 Task: Insert the line start through the arrow.
Action: Mouse moved to (628, 331)
Screenshot: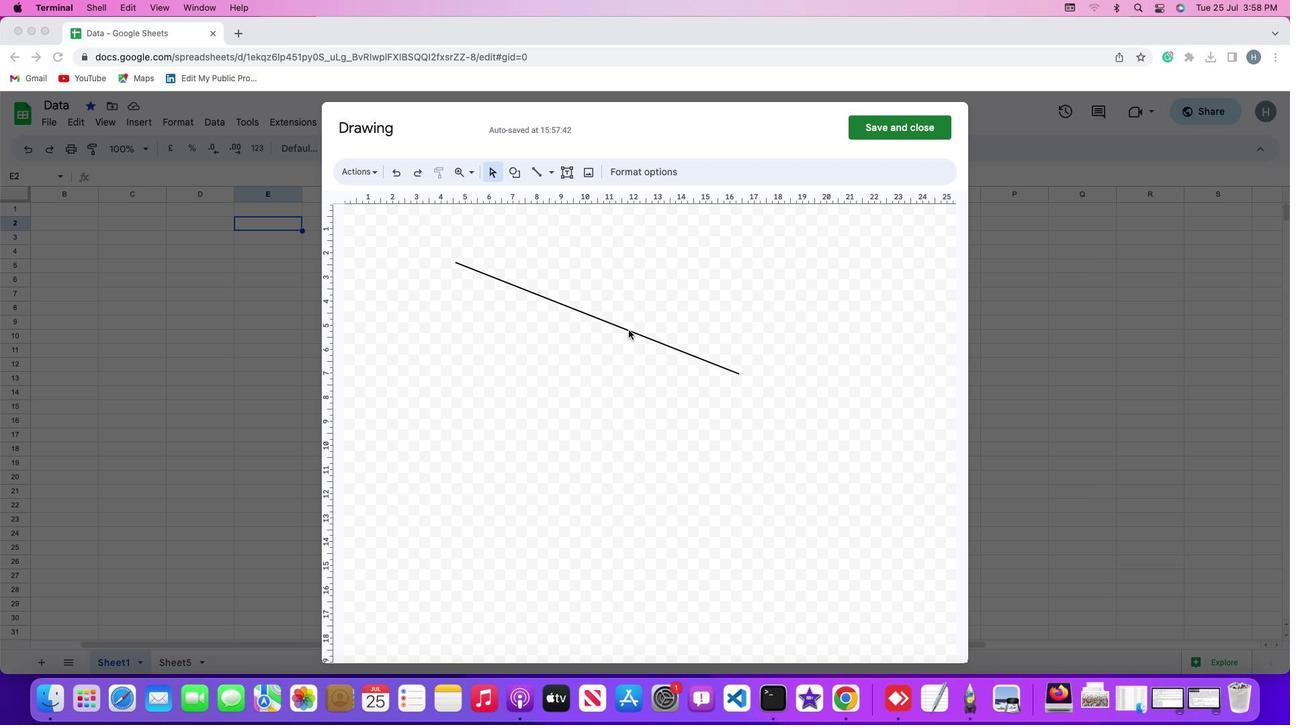 
Action: Mouse pressed left at (628, 331)
Screenshot: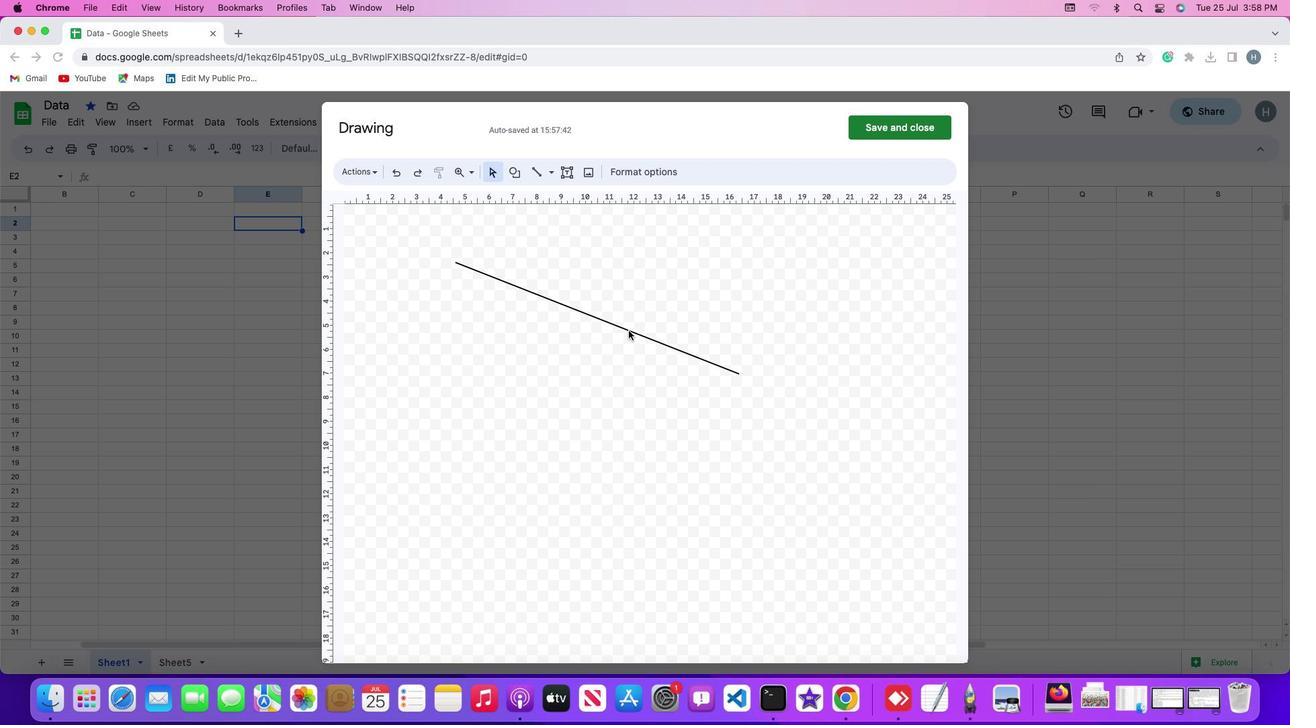 
Action: Mouse moved to (629, 327)
Screenshot: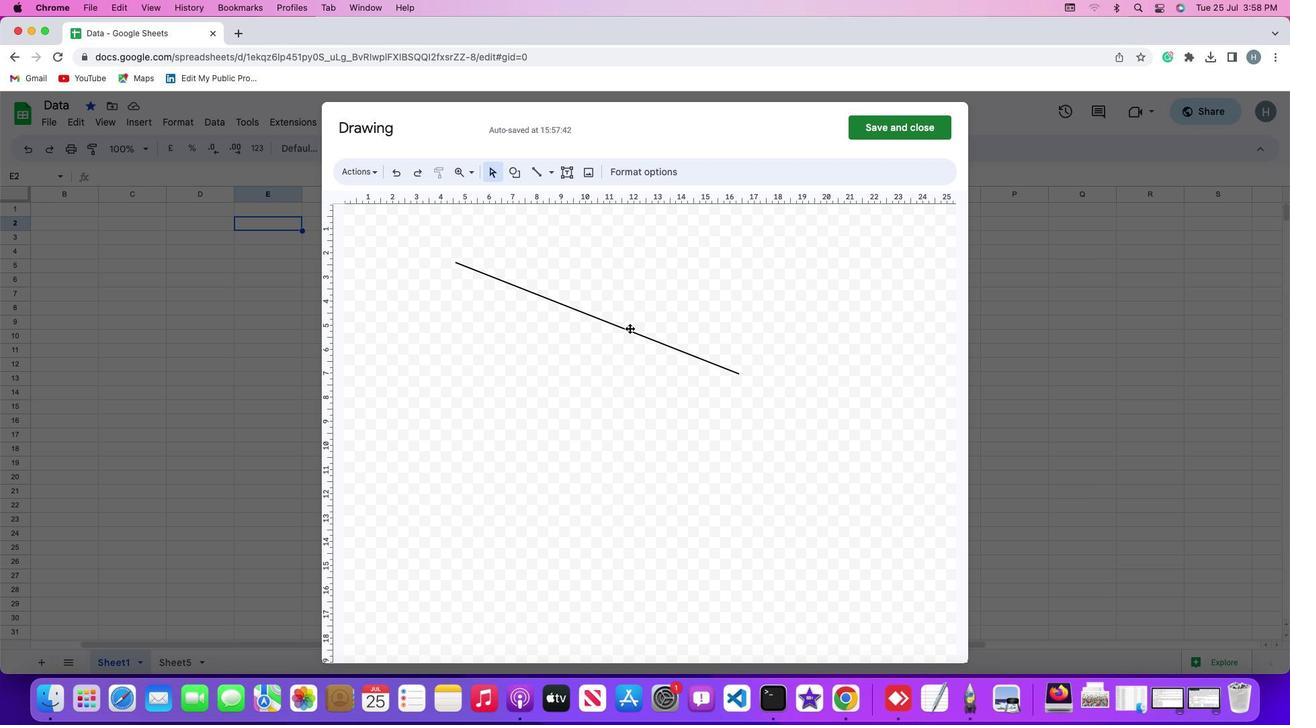 
Action: Mouse pressed left at (629, 327)
Screenshot: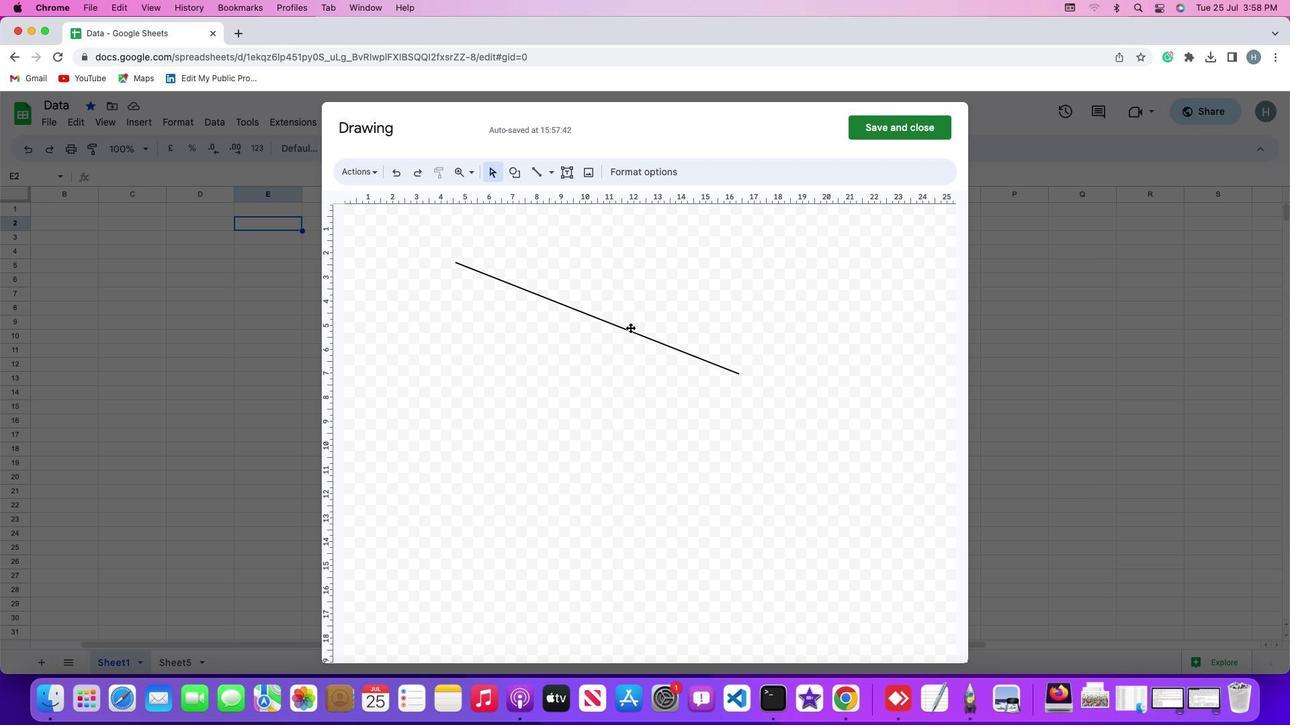 
Action: Mouse moved to (684, 171)
Screenshot: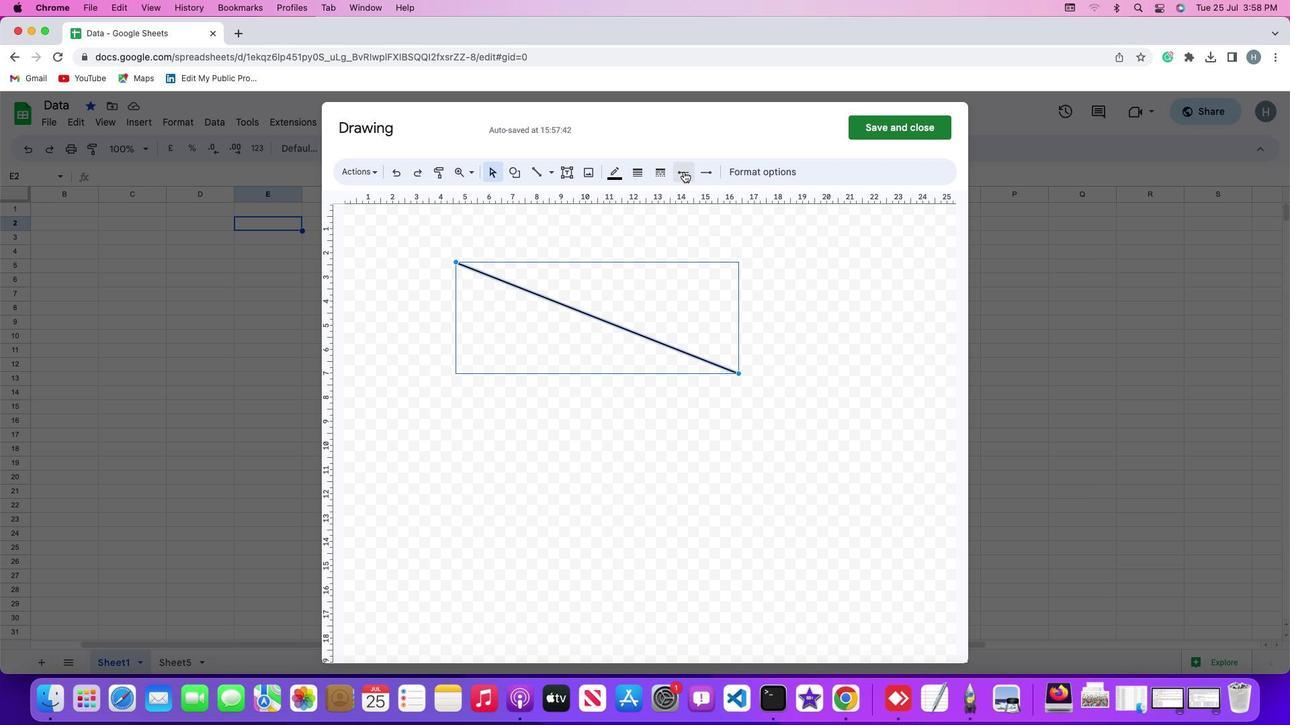
Action: Mouse pressed left at (684, 171)
Screenshot: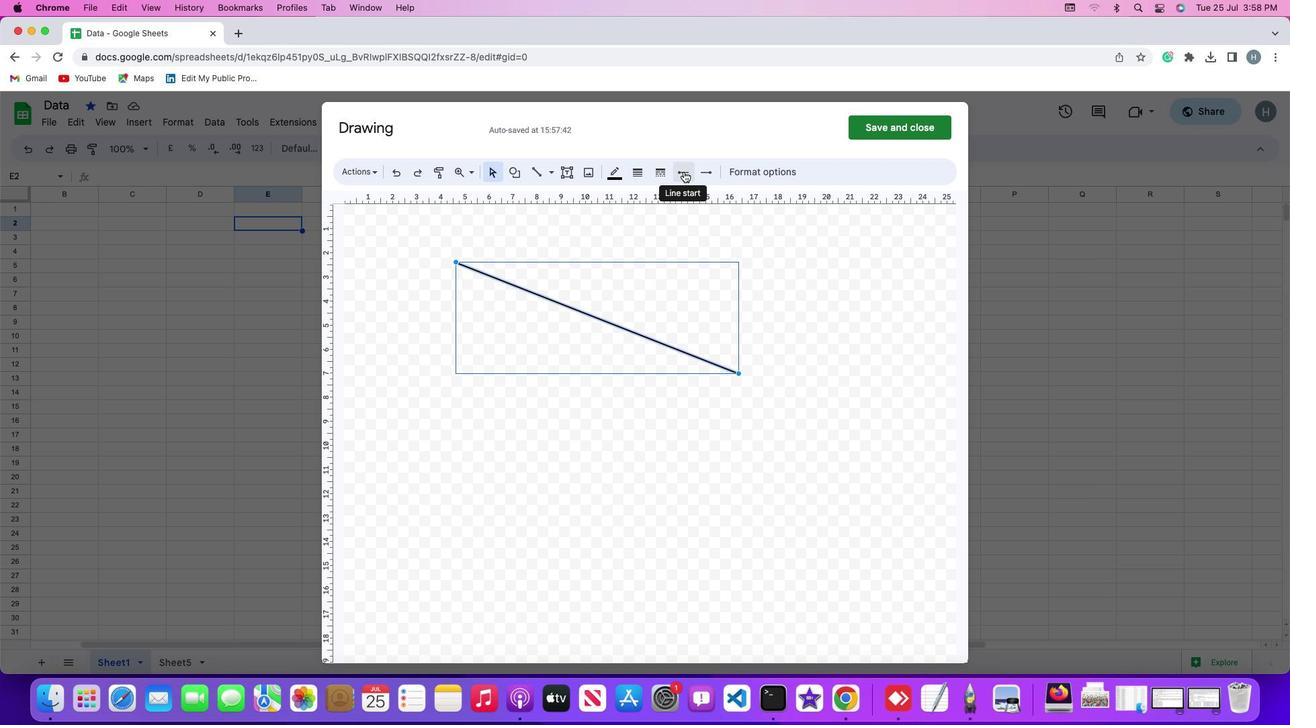 
Action: Mouse moved to (697, 215)
Screenshot: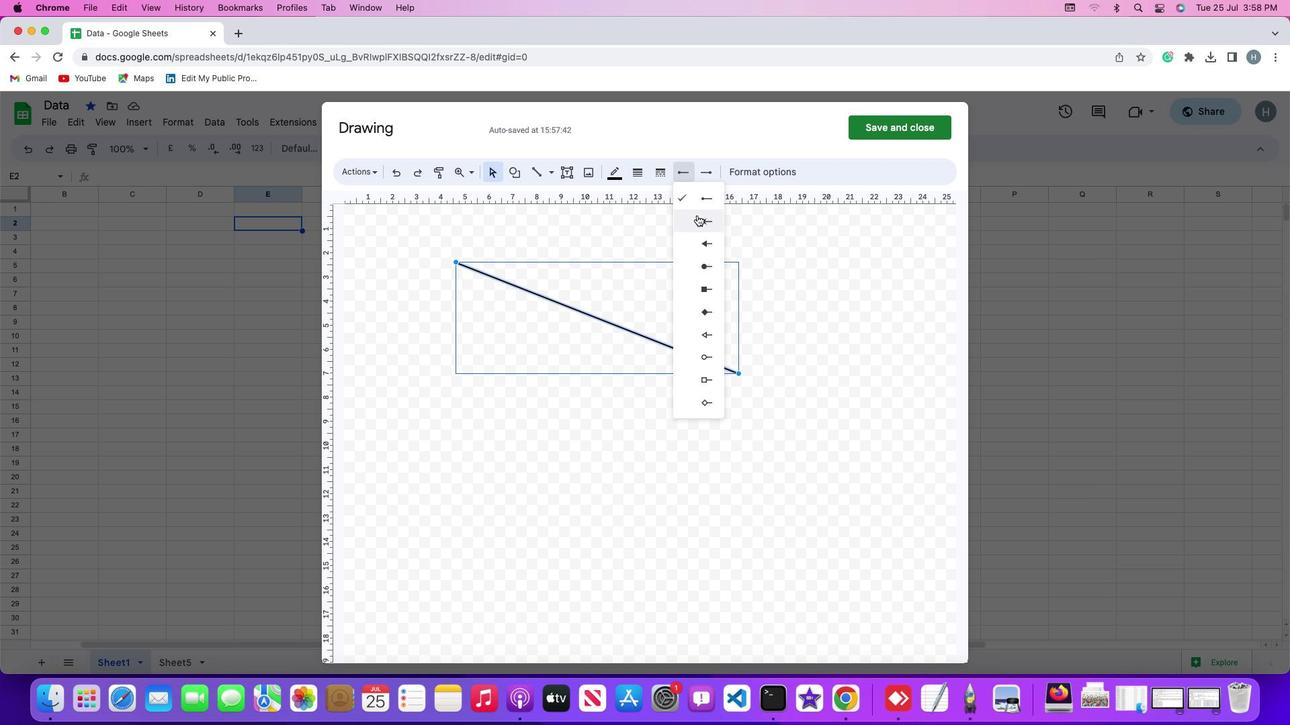 
Action: Mouse pressed left at (697, 215)
Screenshot: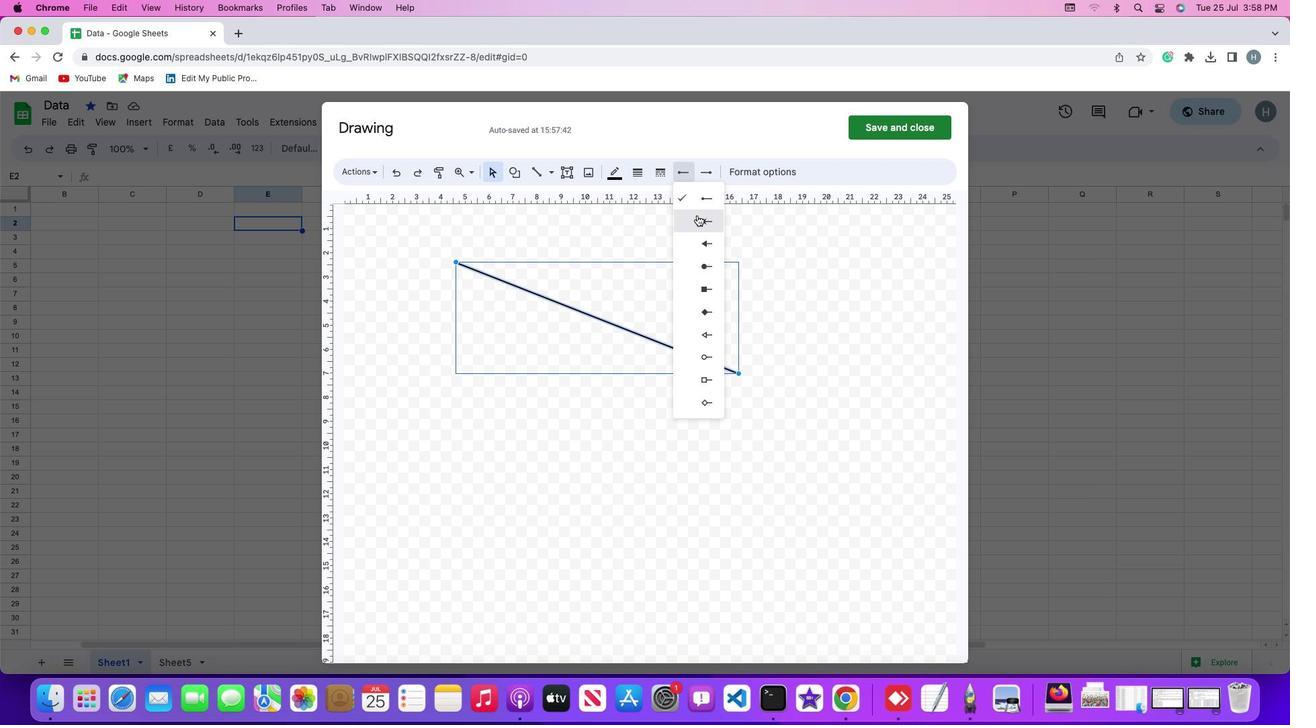 
Action: Mouse moved to (801, 234)
Screenshot: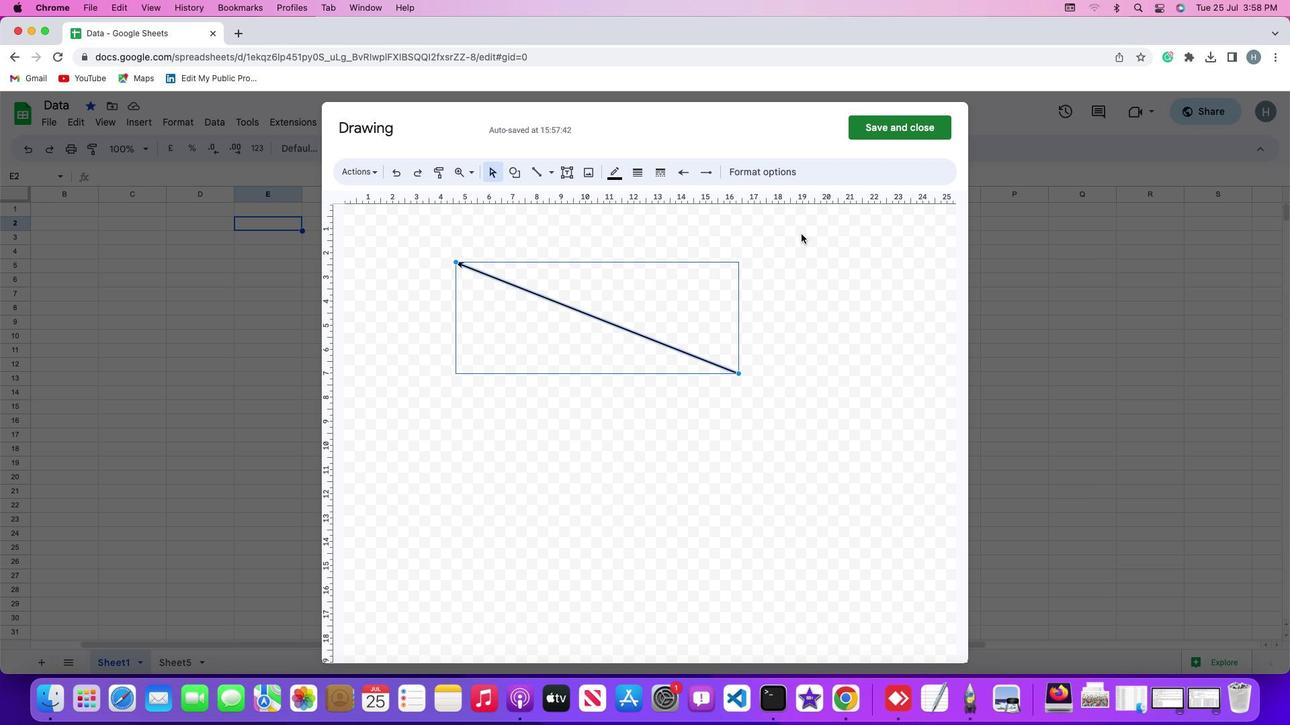 
